 Task: Add the task  Add support for offline mode in the app to the section Compliance Audit Sprint in the project TruTech and add a Due Date to the respective task as 2024/03/27.
Action: Mouse moved to (45, 362)
Screenshot: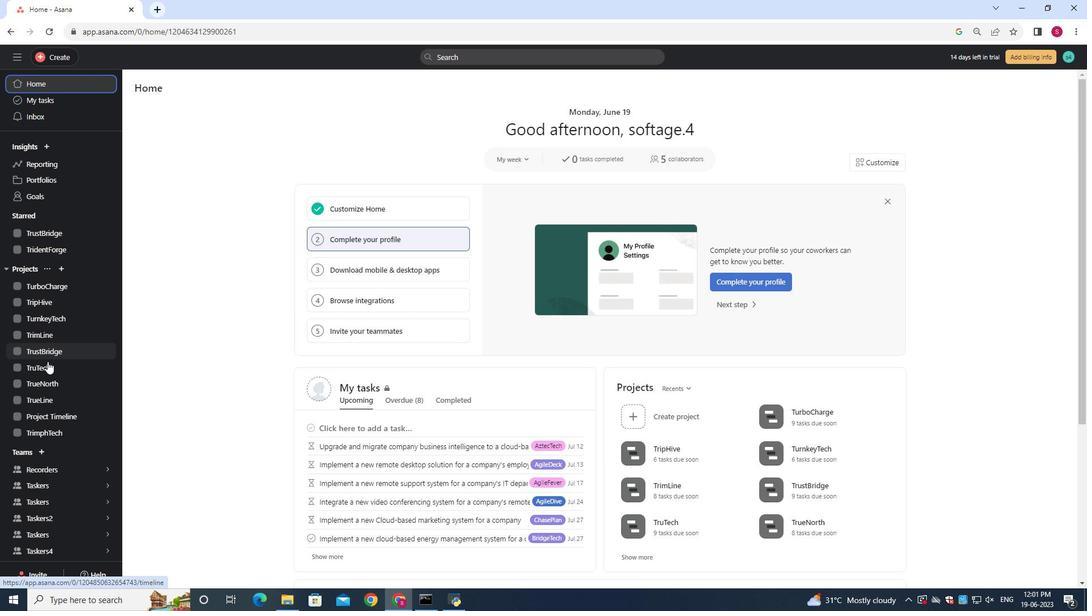 
Action: Mouse pressed left at (45, 362)
Screenshot: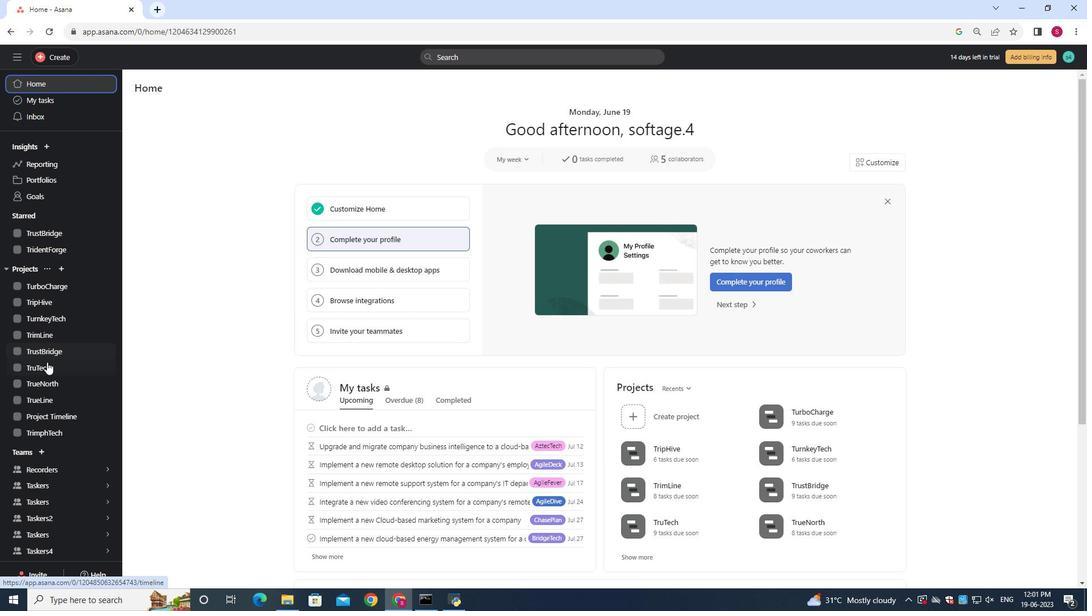 
Action: Mouse moved to (383, 247)
Screenshot: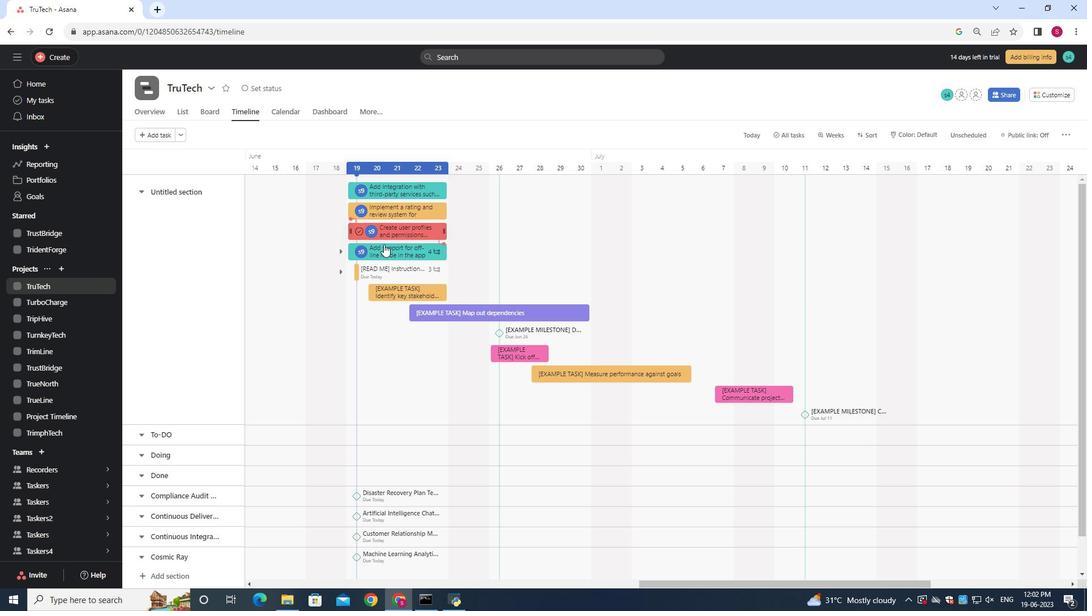 
Action: Mouse pressed left at (383, 247)
Screenshot: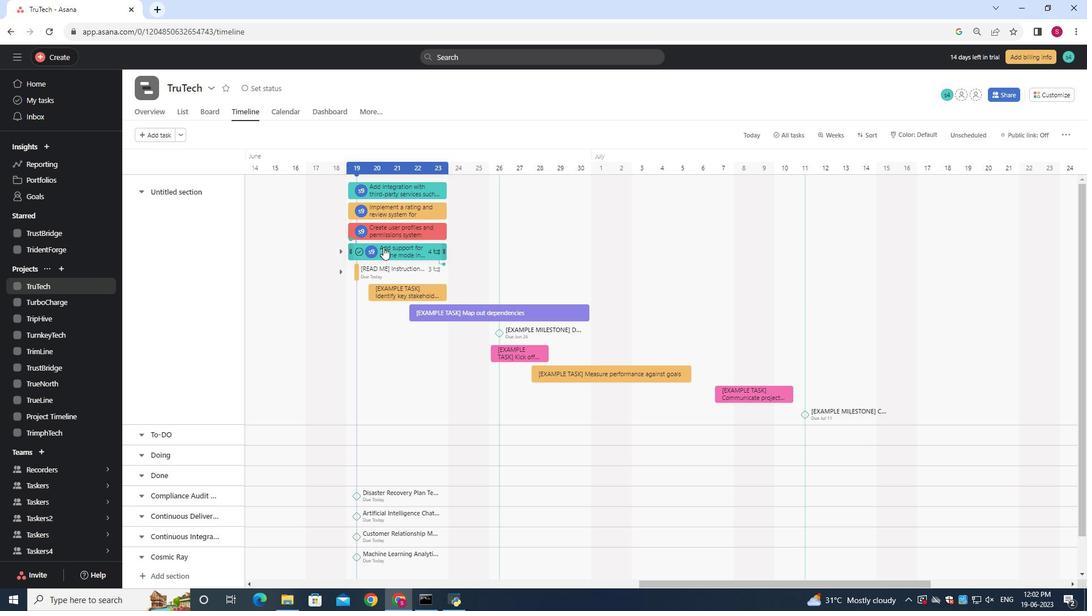 
Action: Mouse moved to (318, 470)
Screenshot: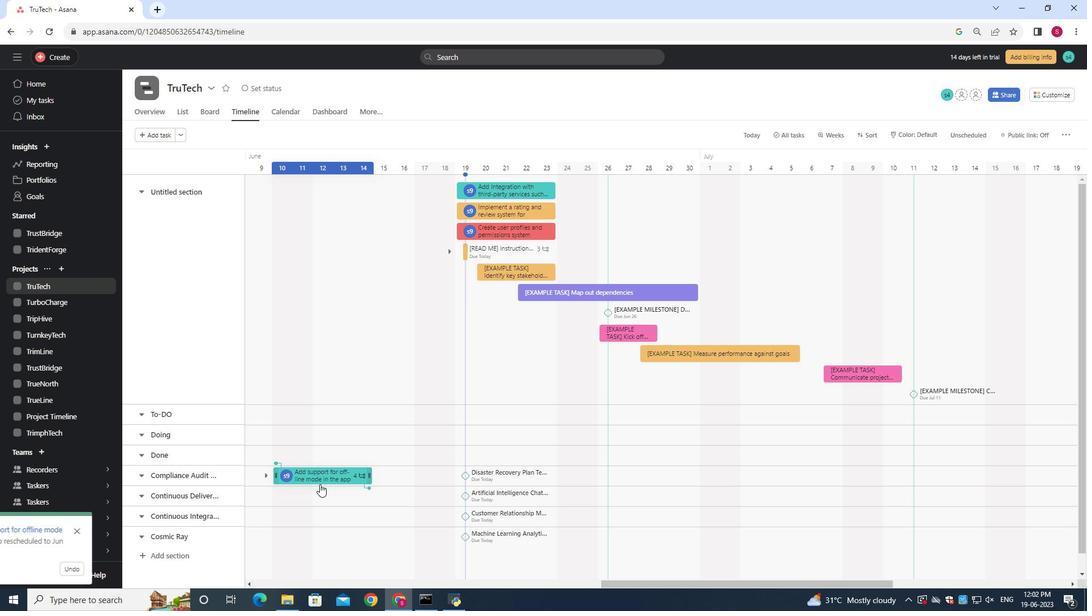 
Action: Mouse pressed left at (318, 470)
Screenshot: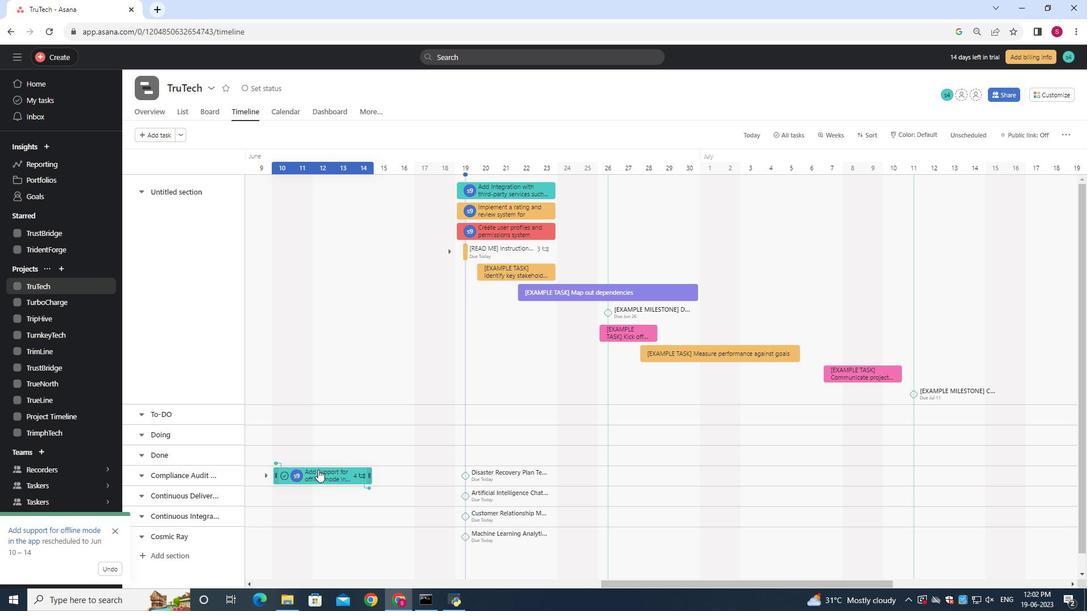 
Action: Mouse moved to (873, 210)
Screenshot: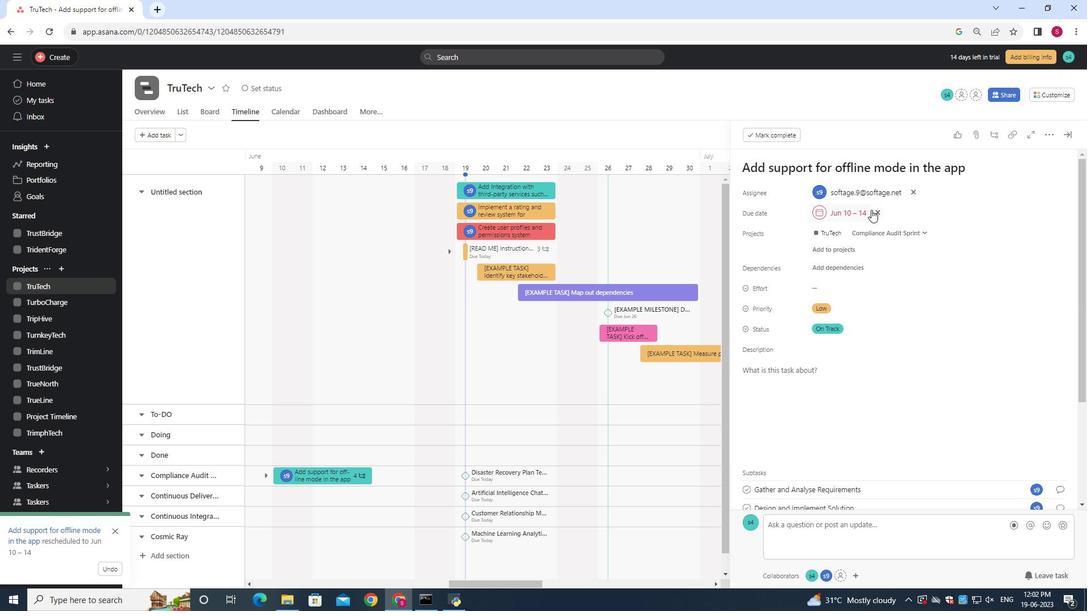 
Action: Mouse pressed left at (873, 210)
Screenshot: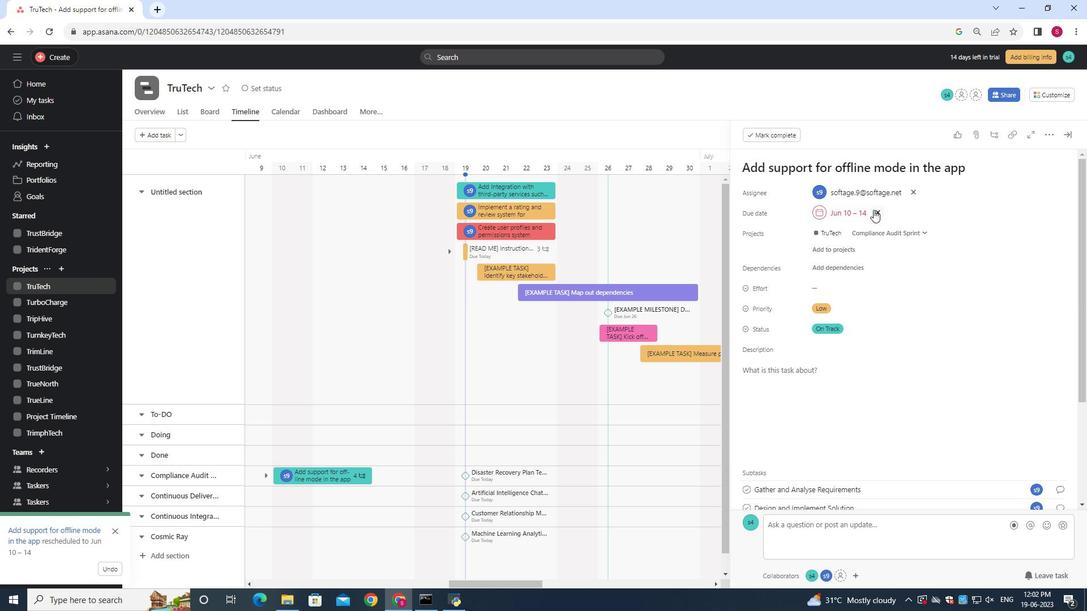 
Action: Mouse moved to (837, 216)
Screenshot: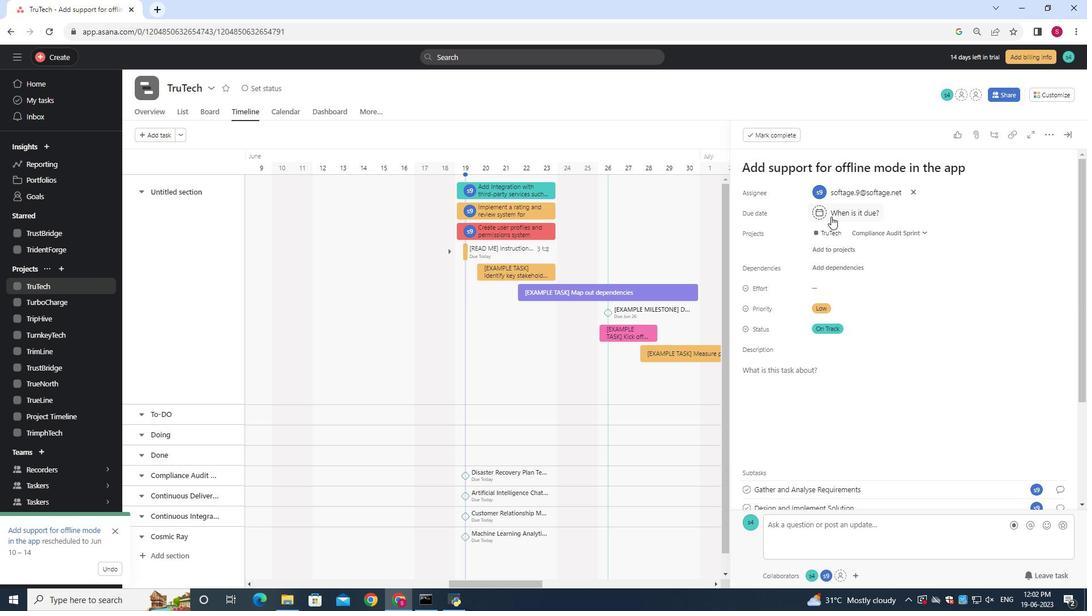 
Action: Mouse pressed left at (837, 216)
Screenshot: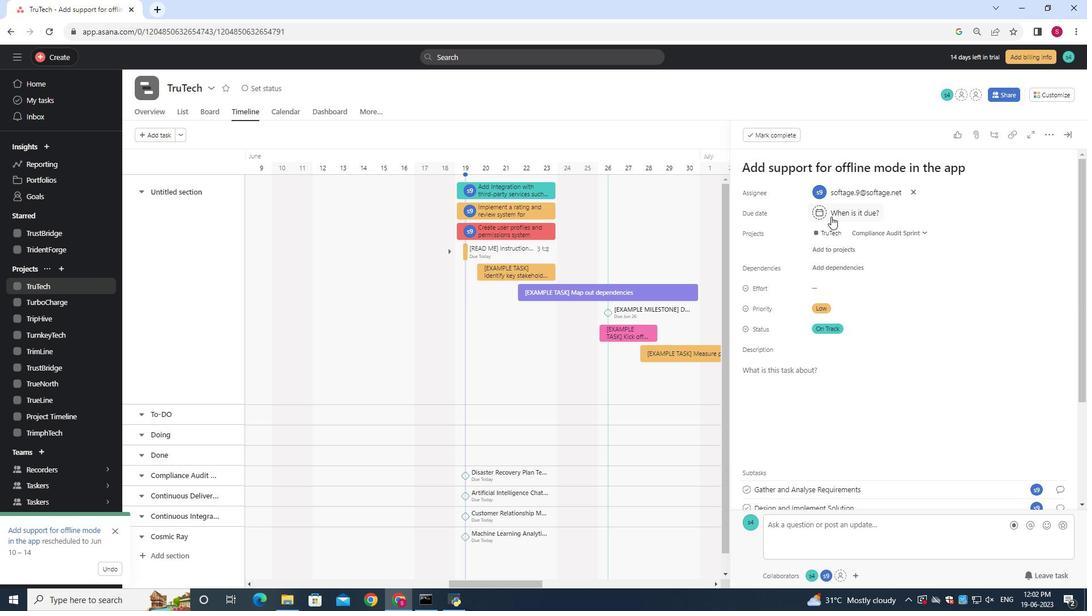 
Action: Mouse moved to (833, 219)
Screenshot: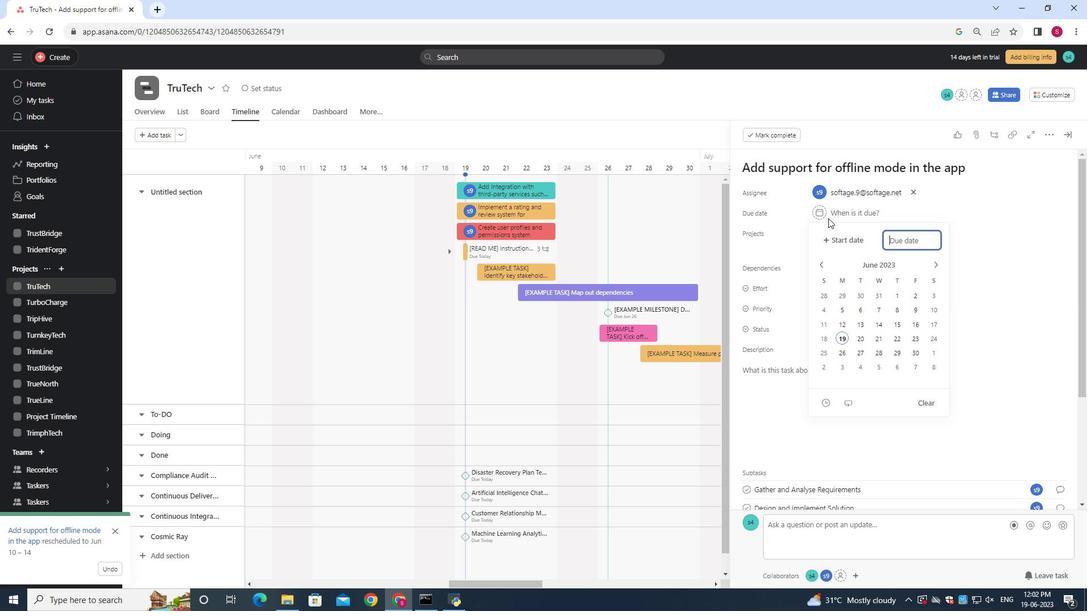 
Action: Key pressed 2024/03/27<Key.enter>
Screenshot: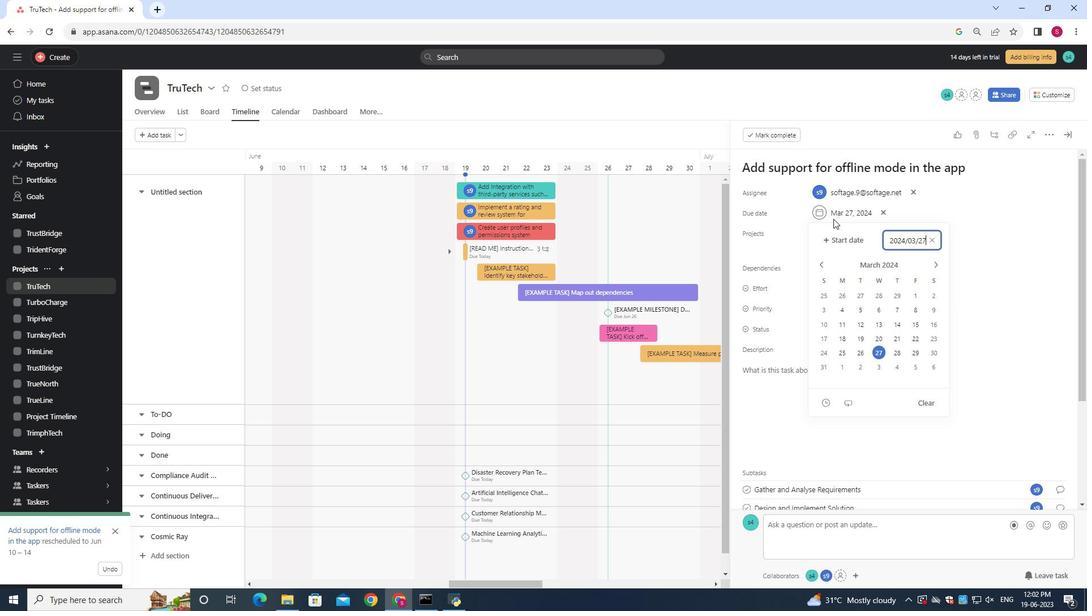 
